 Task: Review your sent emails and organize your tasks by priority.
Action: Mouse moved to (13, 150)
Screenshot: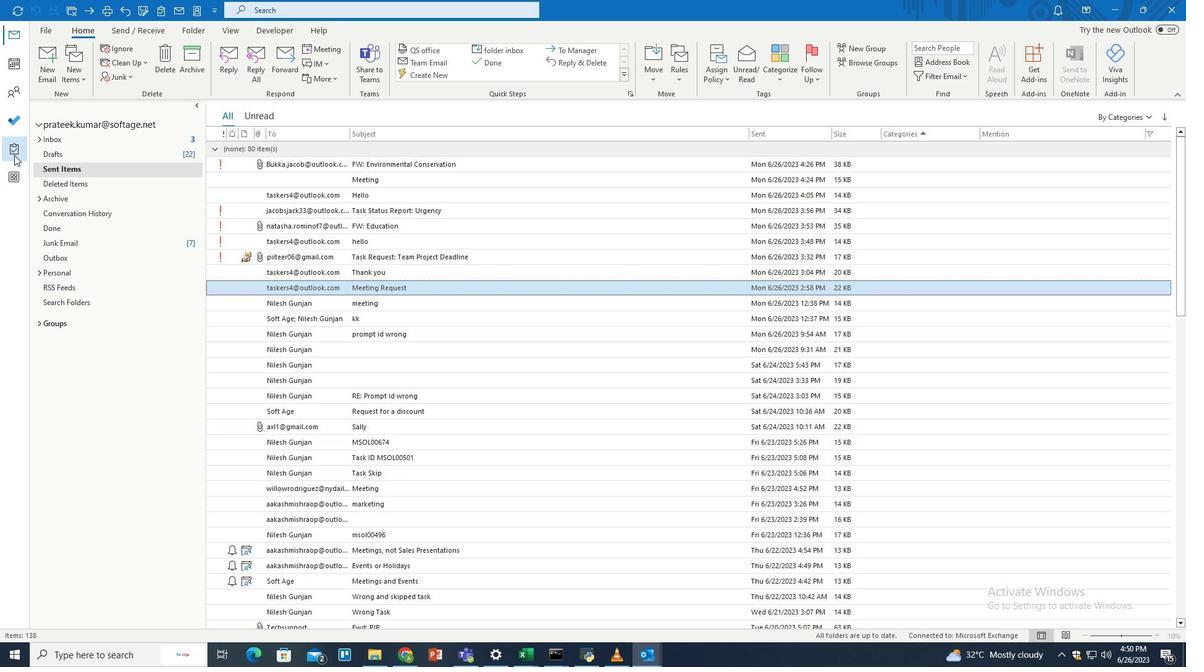 
Action: Mouse pressed left at (13, 150)
Screenshot: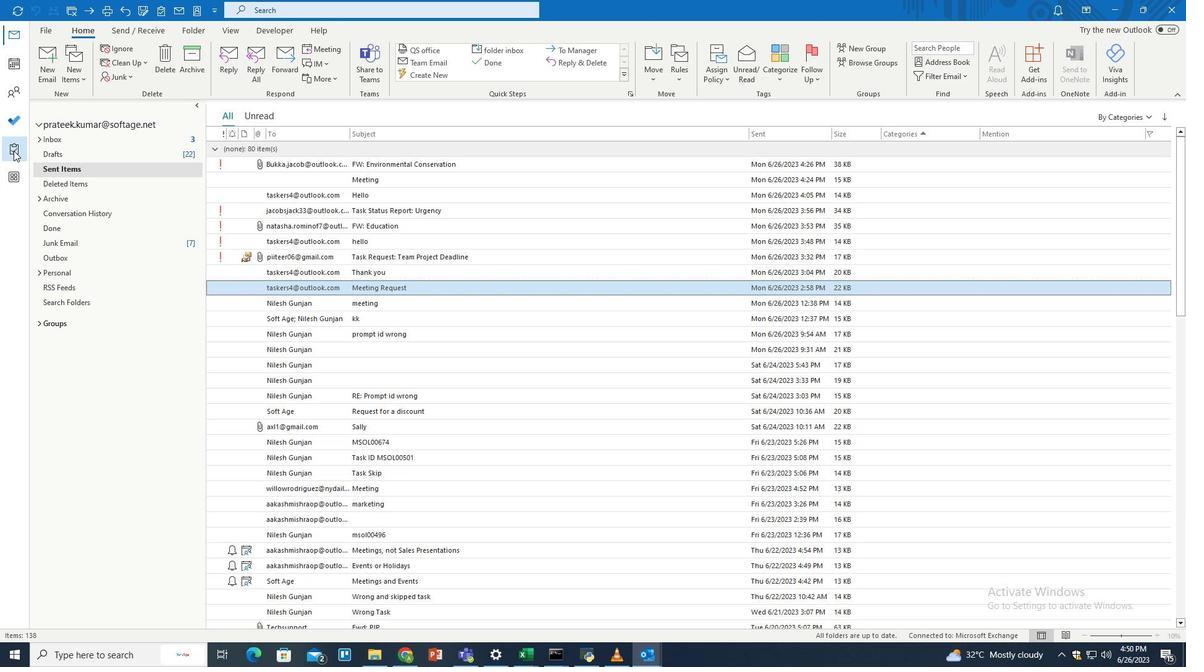
Action: Mouse moved to (656, 66)
Screenshot: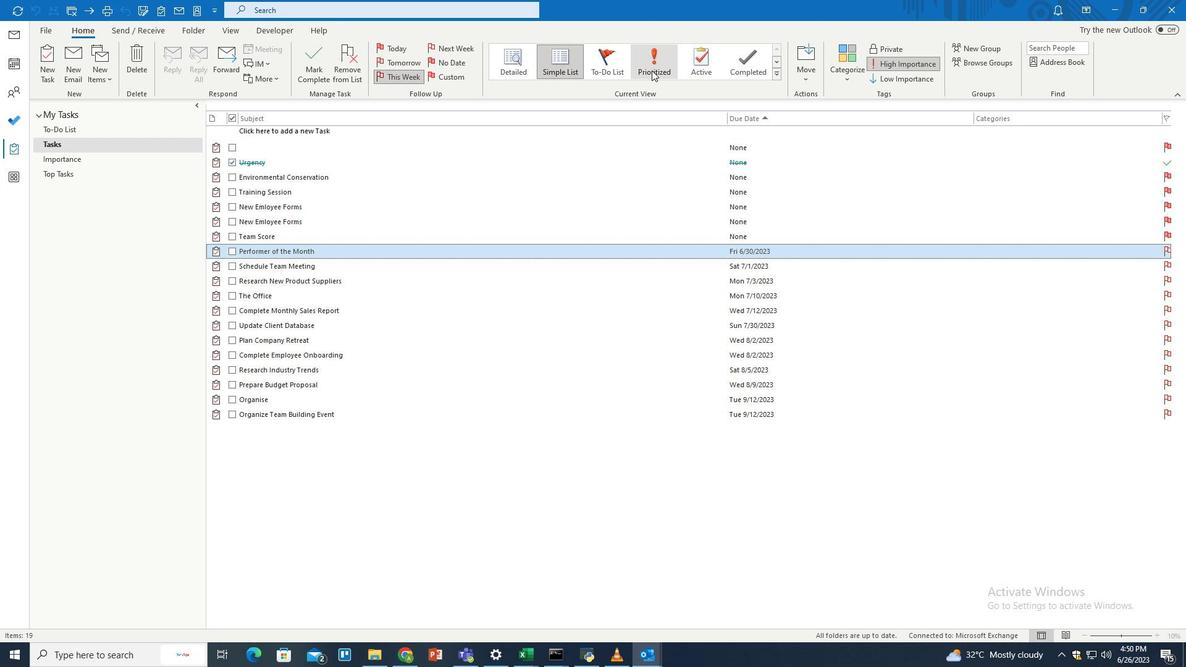 
Action: Mouse pressed left at (656, 66)
Screenshot: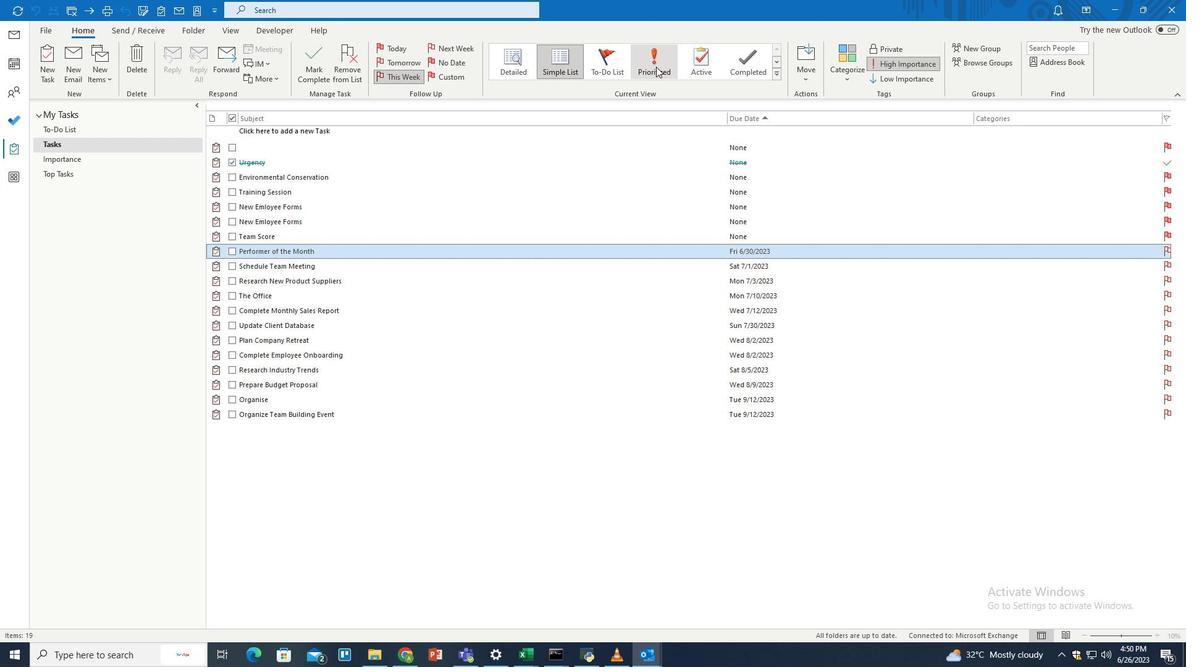
Action: Mouse moved to (554, 362)
Screenshot: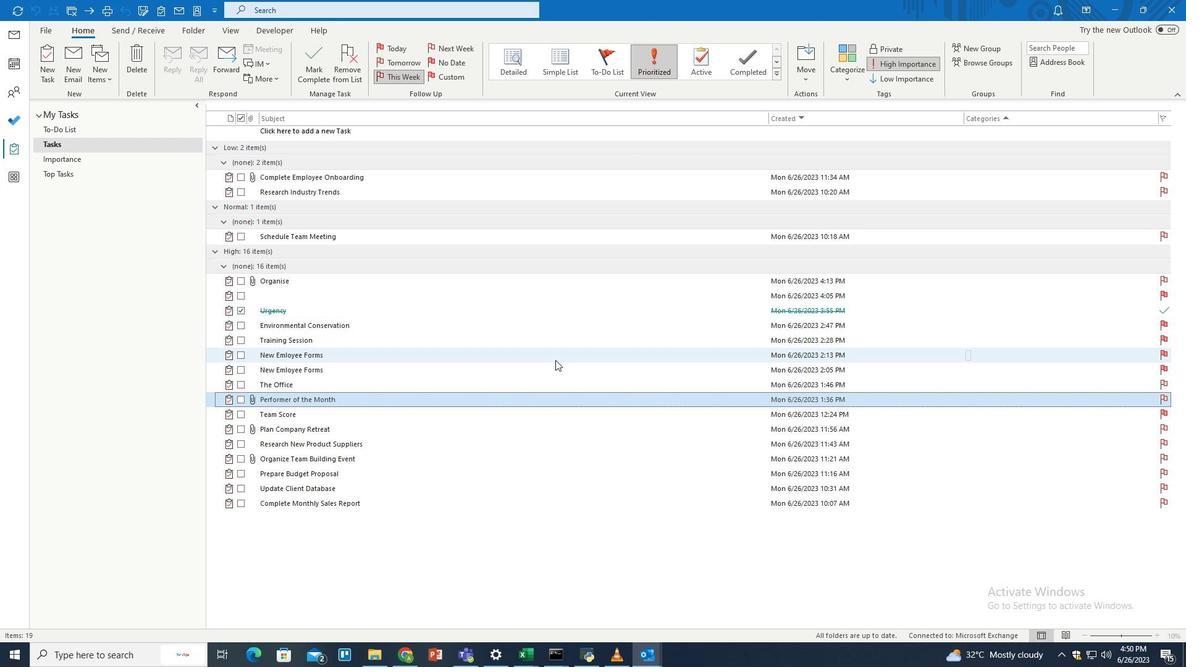 
